 Task: Look for the products that are on sale.
Action: Mouse moved to (16, 114)
Screenshot: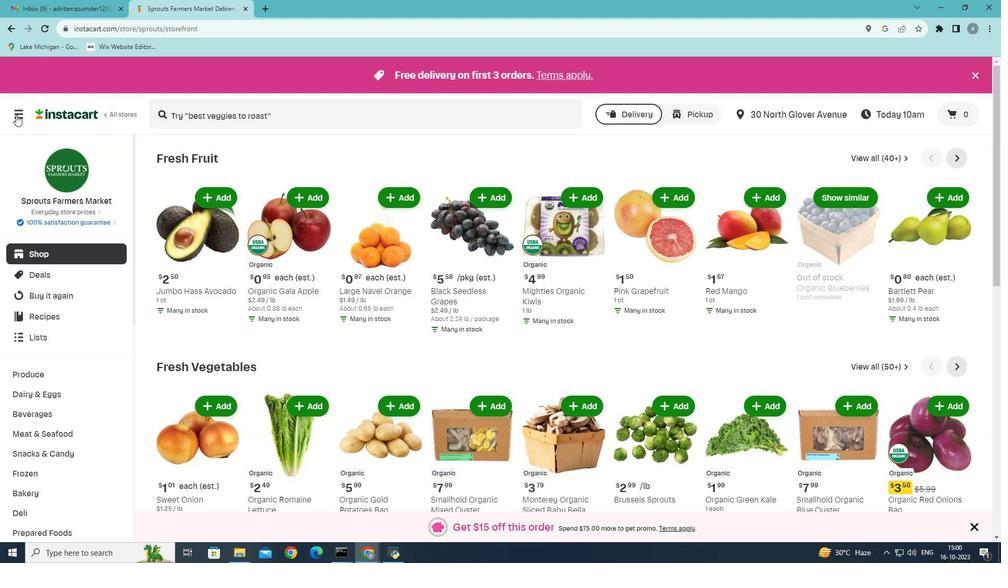
Action: Mouse pressed left at (16, 114)
Screenshot: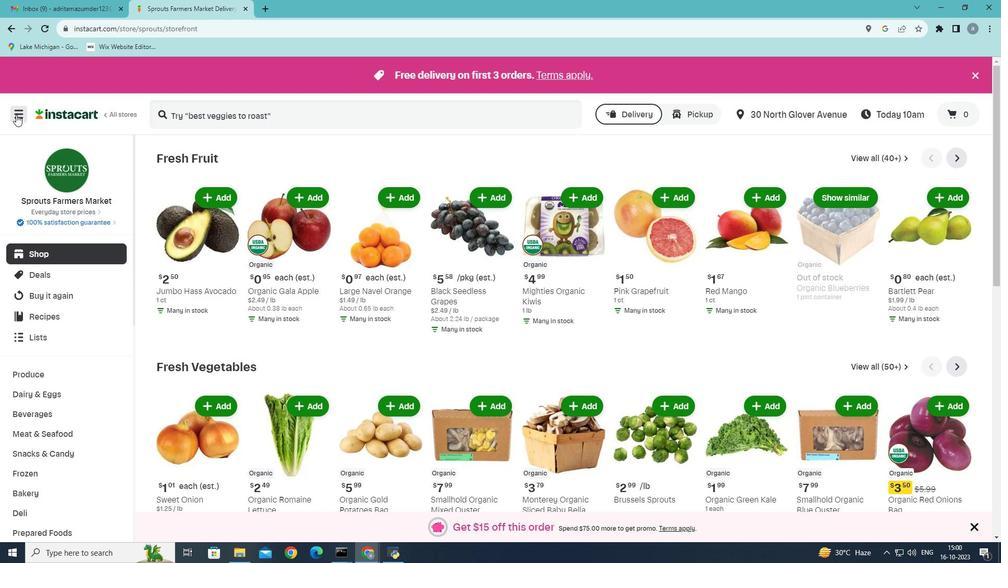 
Action: Mouse moved to (33, 308)
Screenshot: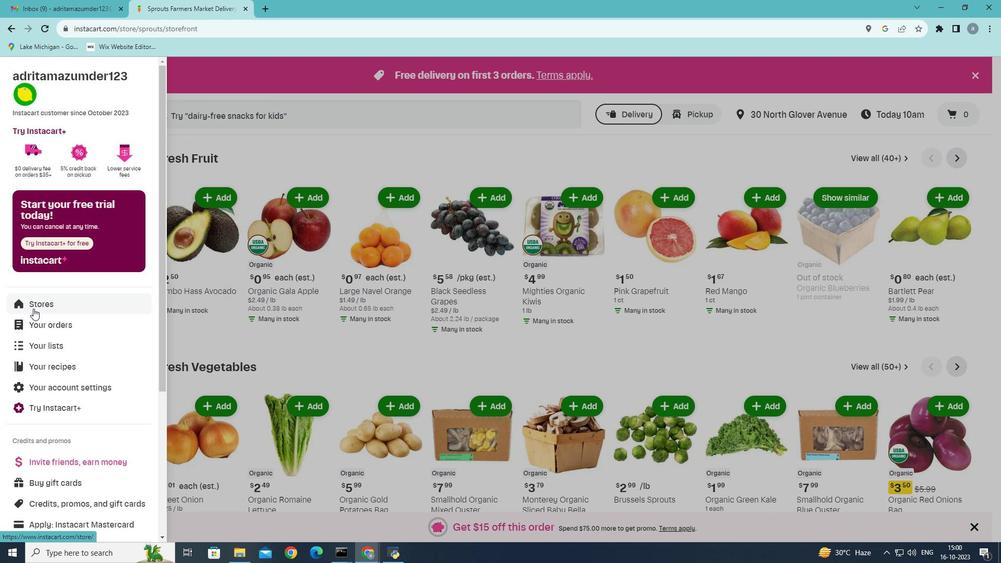 
Action: Mouse pressed left at (33, 308)
Screenshot: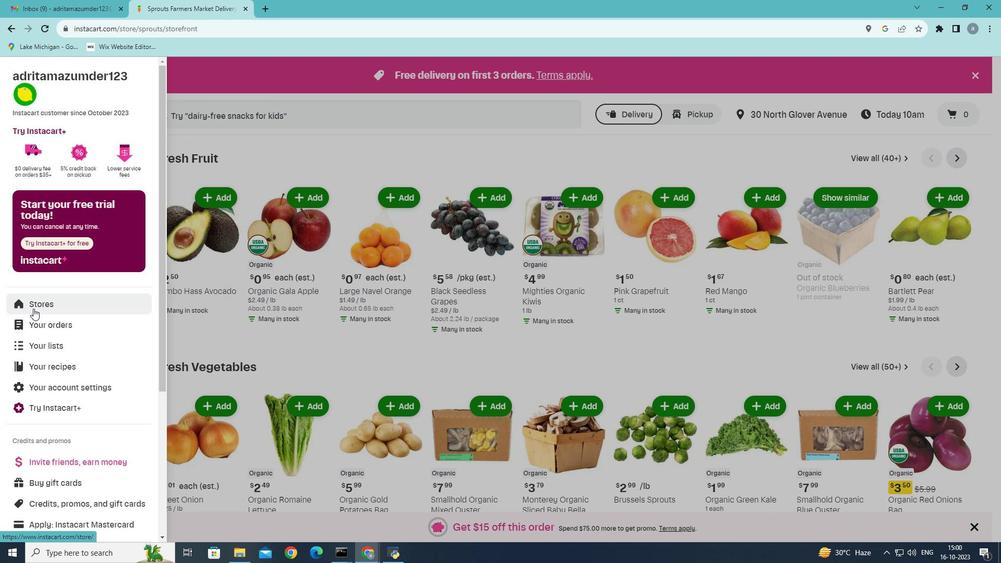 
Action: Mouse moved to (240, 108)
Screenshot: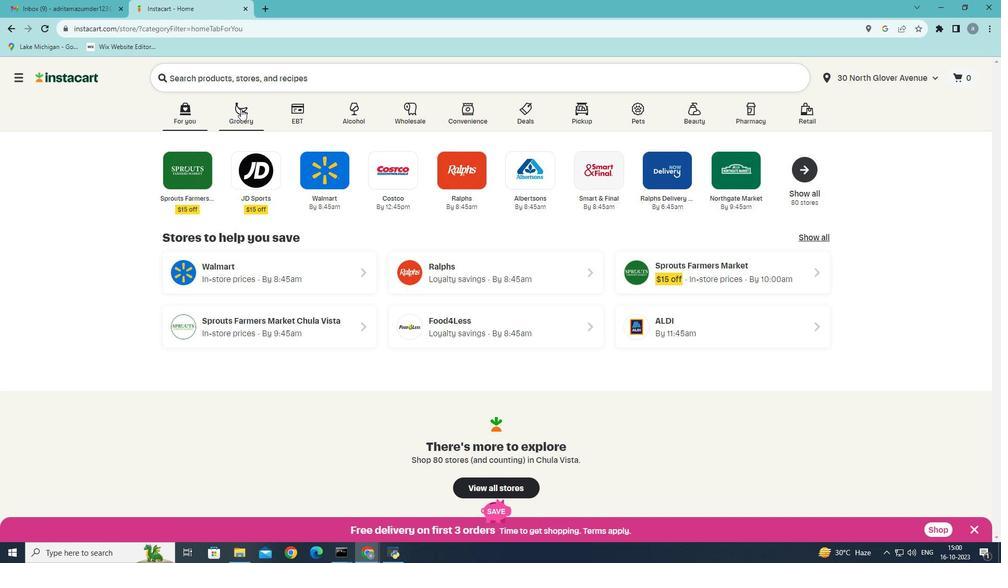 
Action: Mouse pressed left at (240, 108)
Screenshot: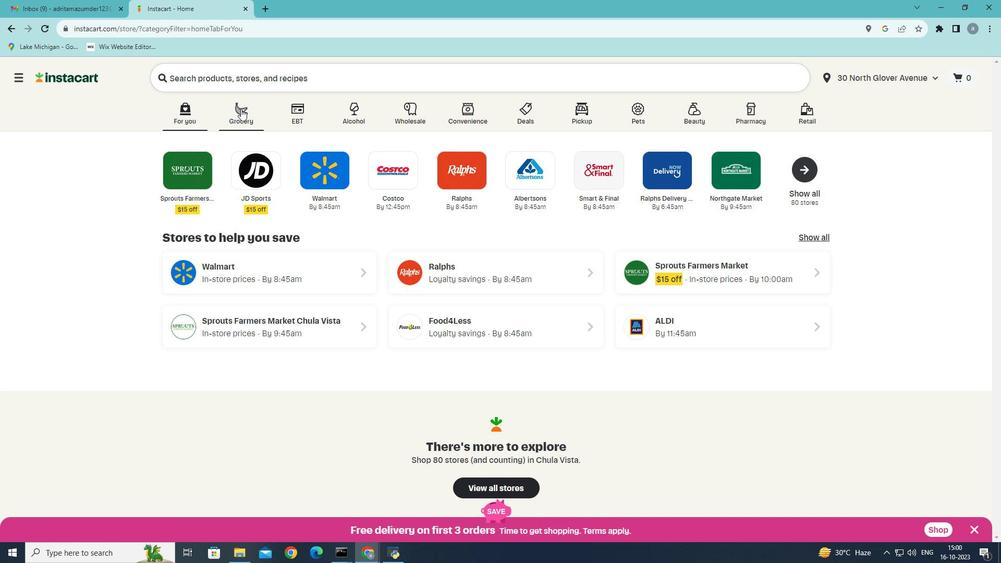 
Action: Mouse moved to (719, 242)
Screenshot: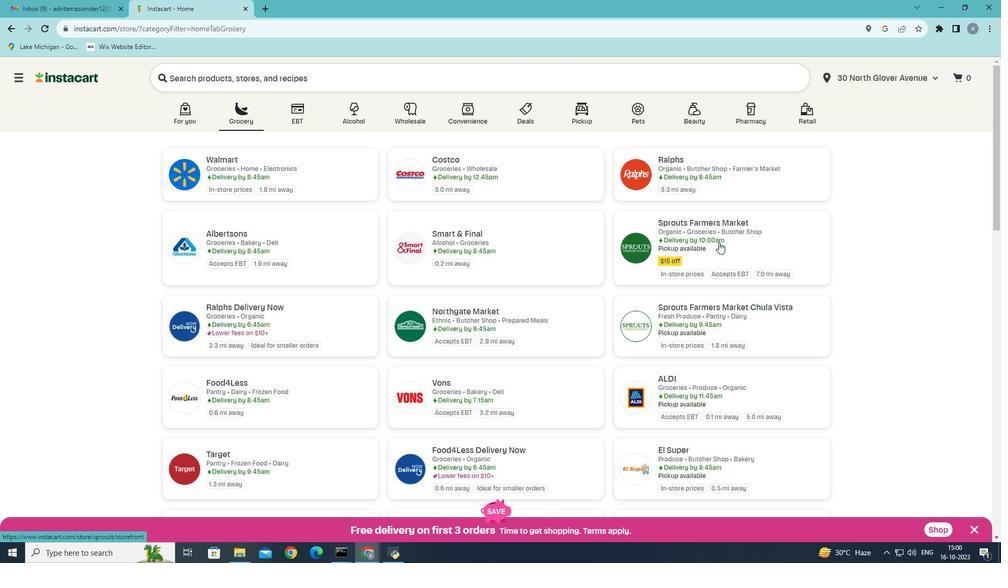 
Action: Mouse pressed left at (719, 242)
Screenshot: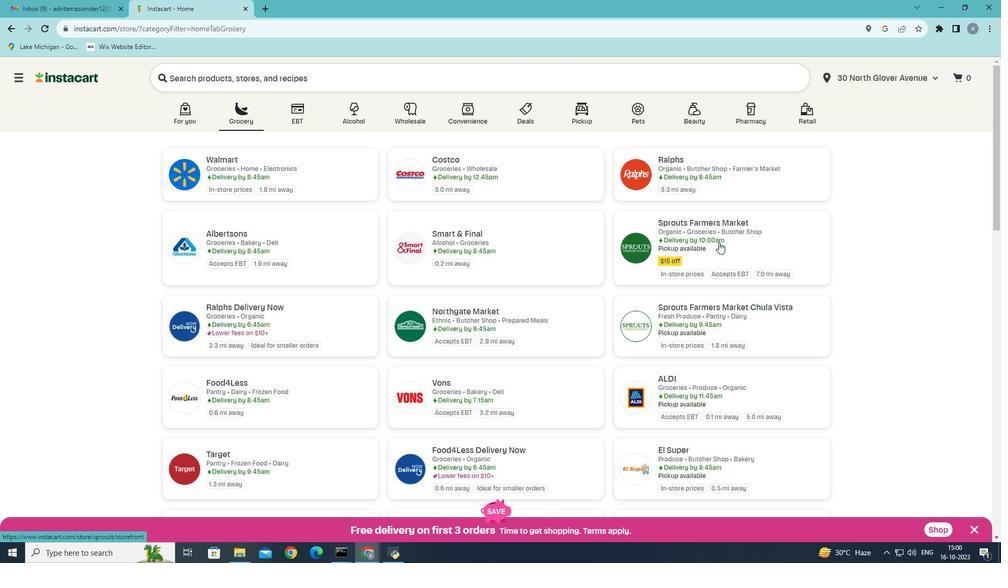 
Action: Mouse pressed left at (719, 242)
Screenshot: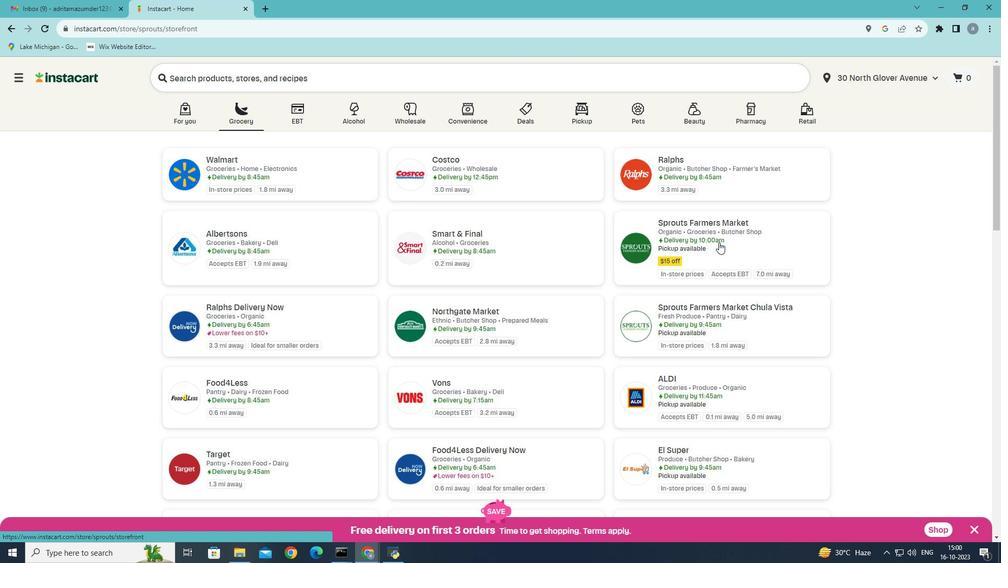 
Action: Mouse moved to (44, 432)
Screenshot: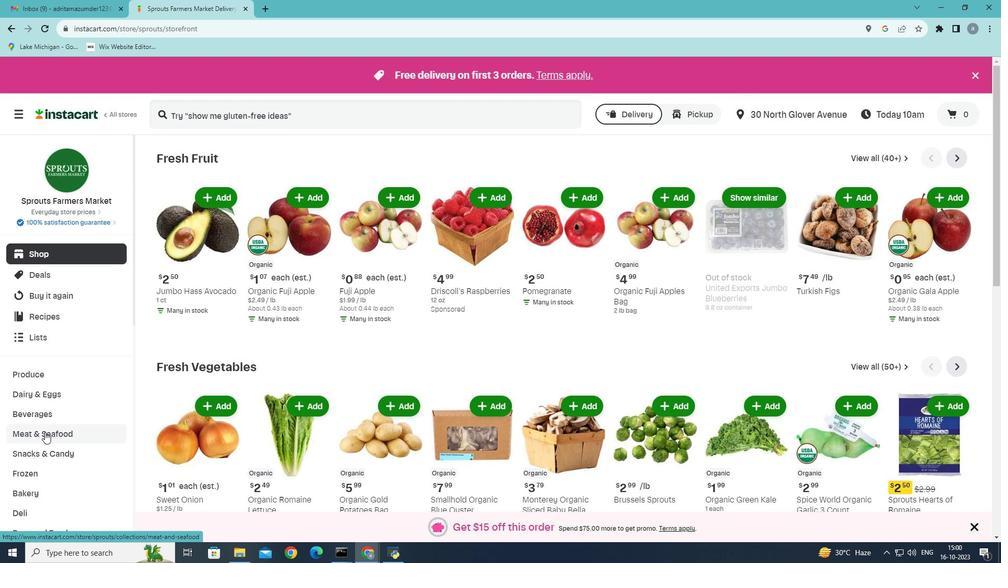 
Action: Mouse pressed left at (44, 432)
Screenshot: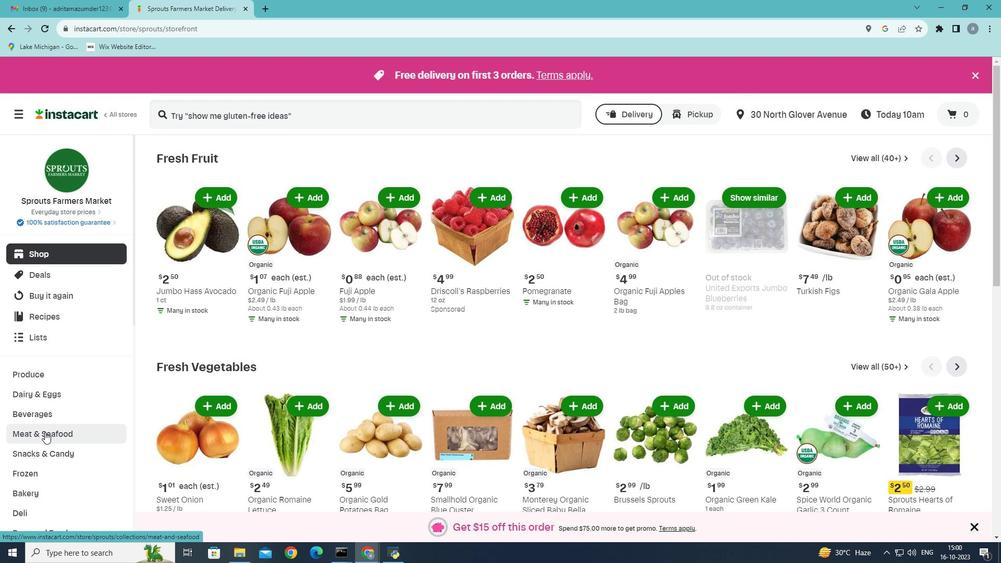 
Action: Mouse moved to (265, 184)
Screenshot: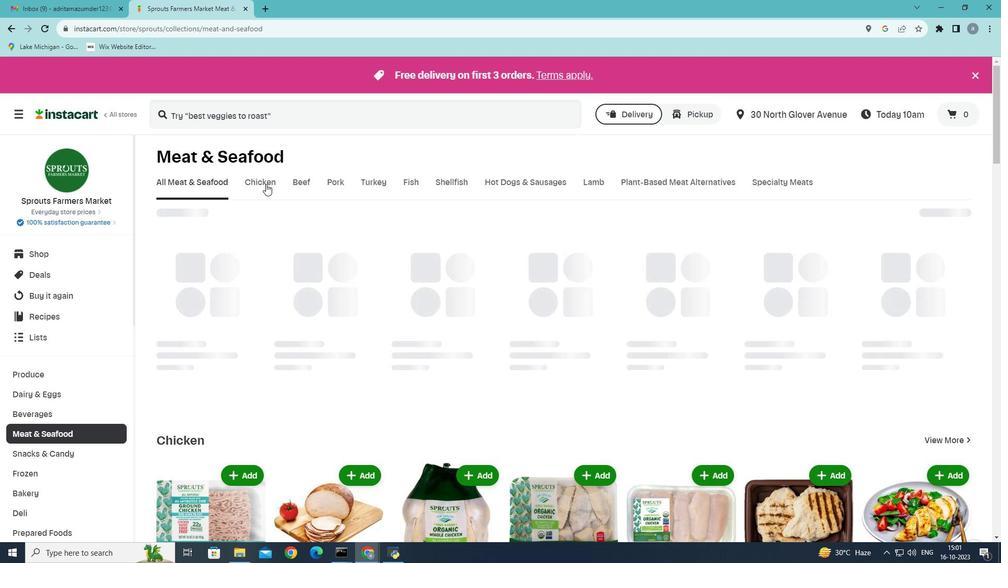 
Action: Mouse pressed left at (265, 184)
Screenshot: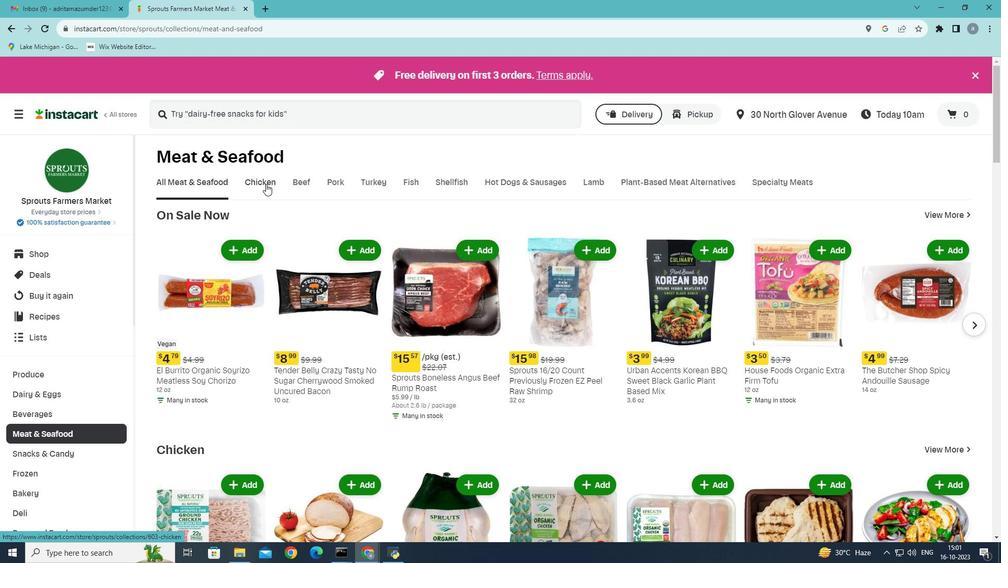 
Action: Mouse pressed left at (265, 184)
Screenshot: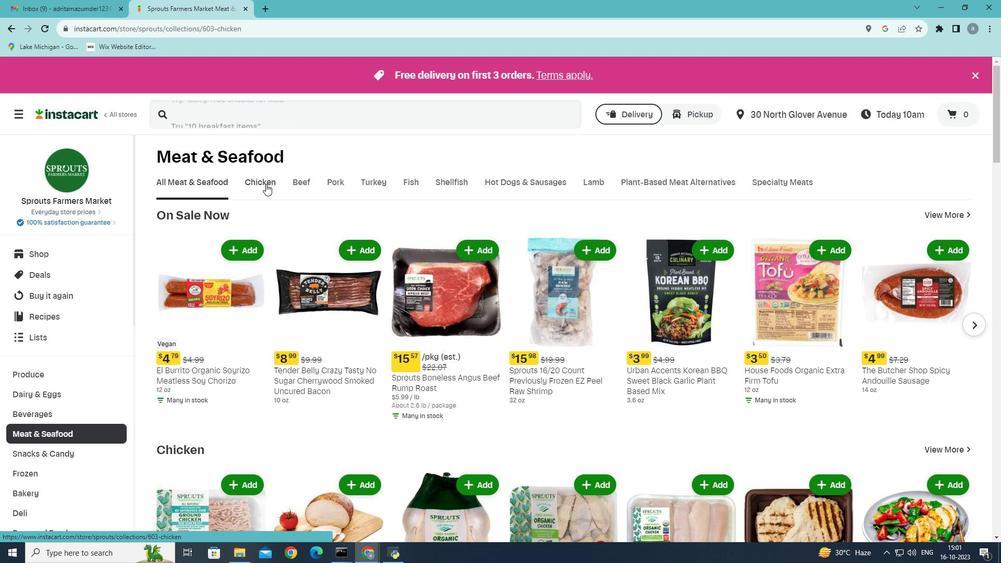 
Action: Mouse moved to (235, 227)
Screenshot: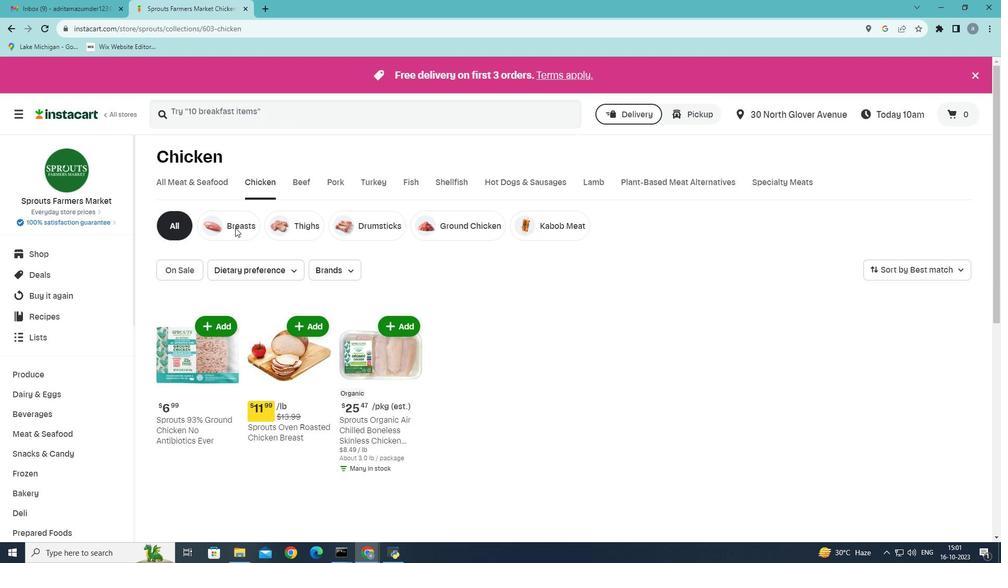 
Action: Mouse pressed left at (235, 227)
Screenshot: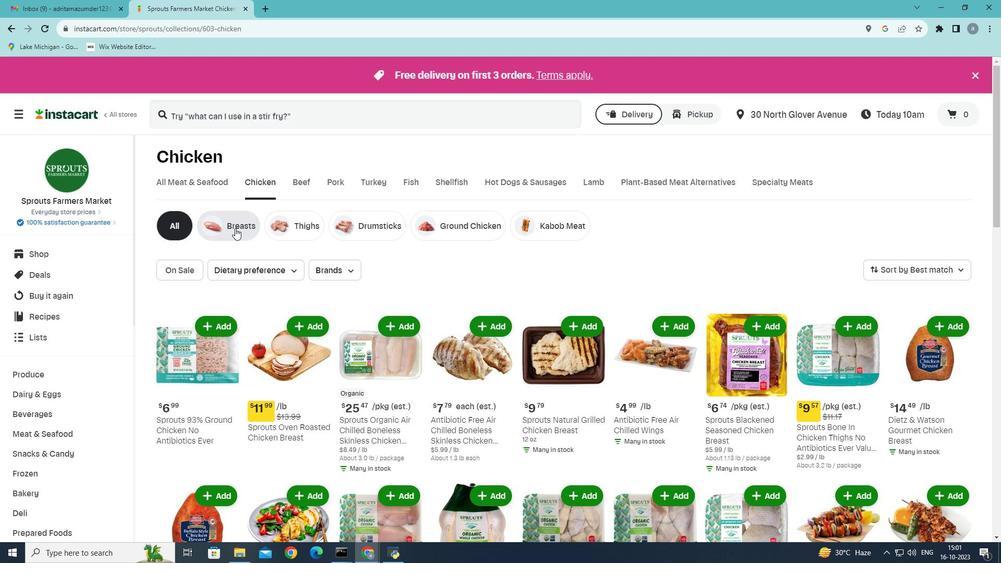 
Action: Mouse moved to (182, 269)
Screenshot: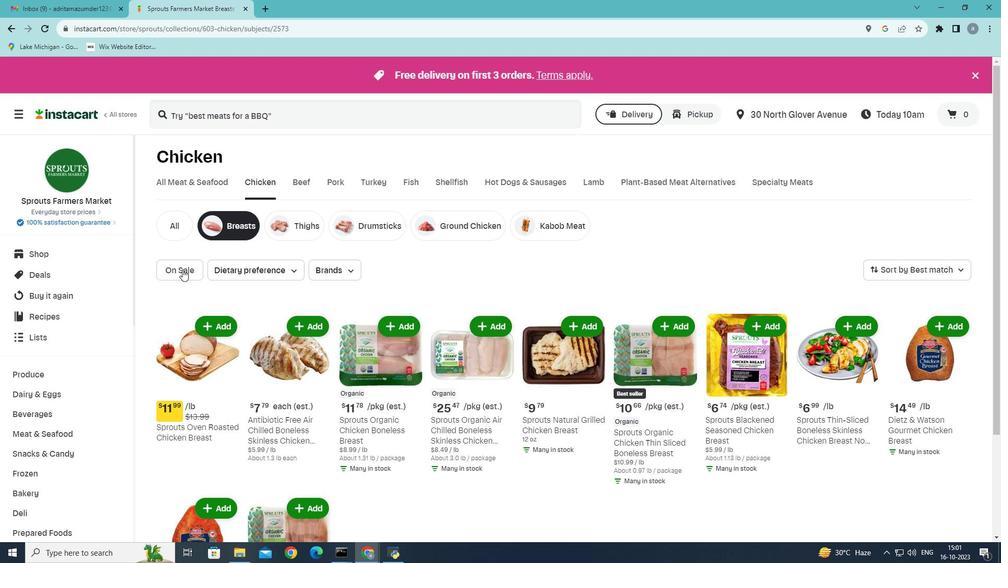 
Action: Mouse pressed left at (182, 269)
Screenshot: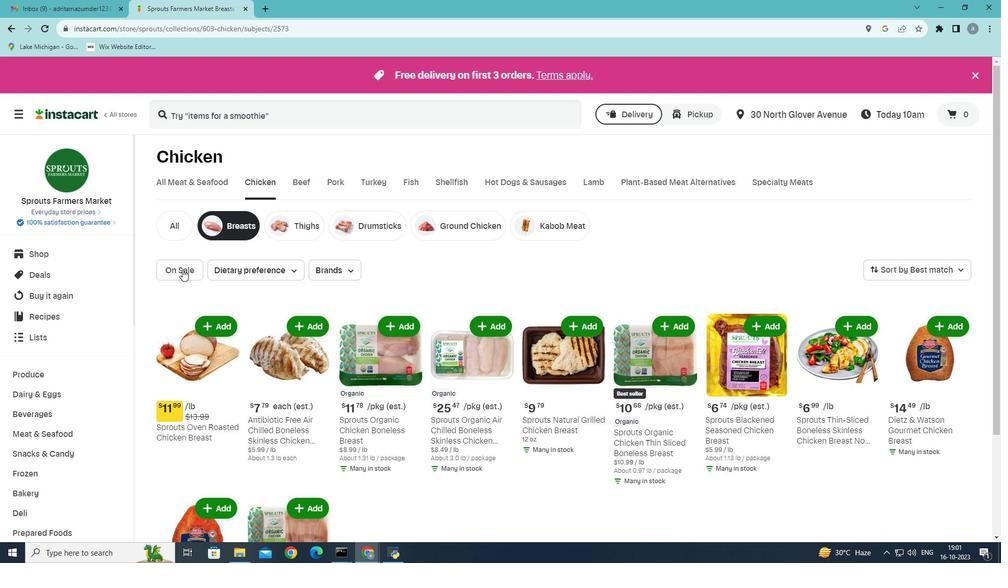 
